 Task: Sort the products in the category "Tofu & Meat Alternatives" by unit price (low first).
Action: Mouse moved to (748, 273)
Screenshot: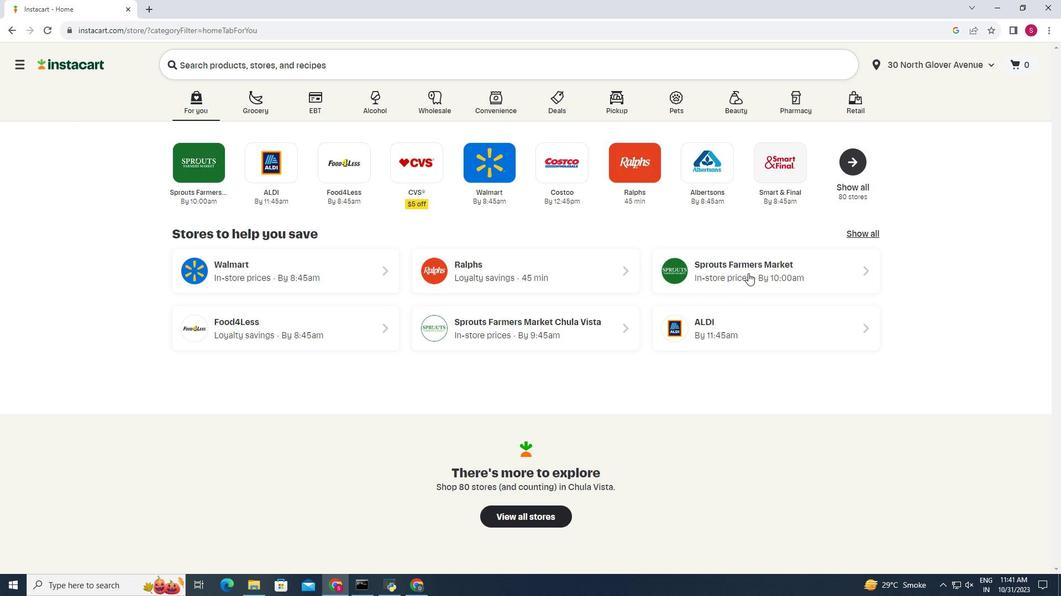 
Action: Mouse pressed left at (748, 273)
Screenshot: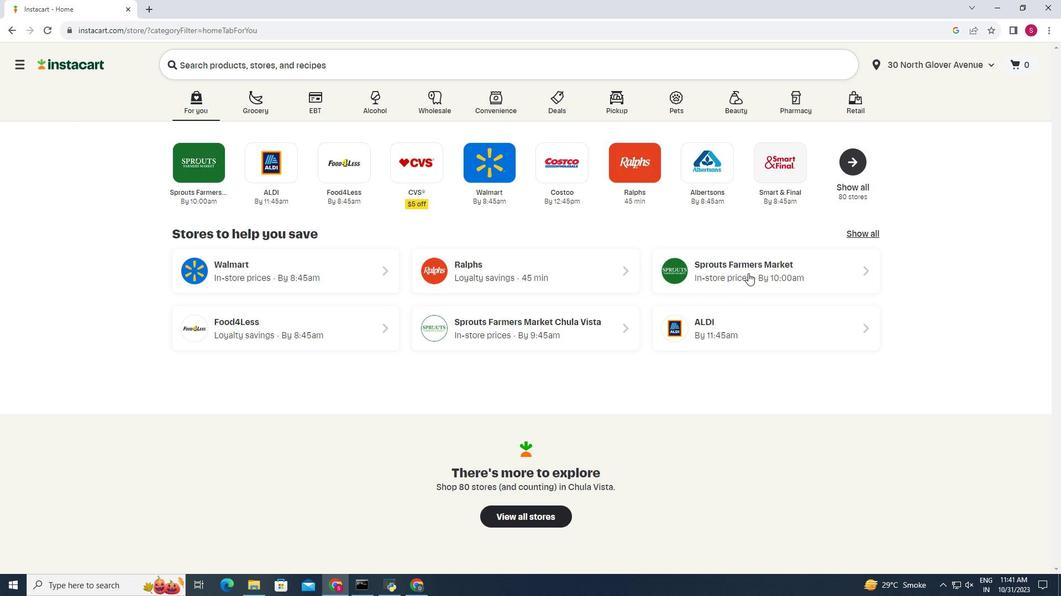 
Action: Mouse moved to (39, 484)
Screenshot: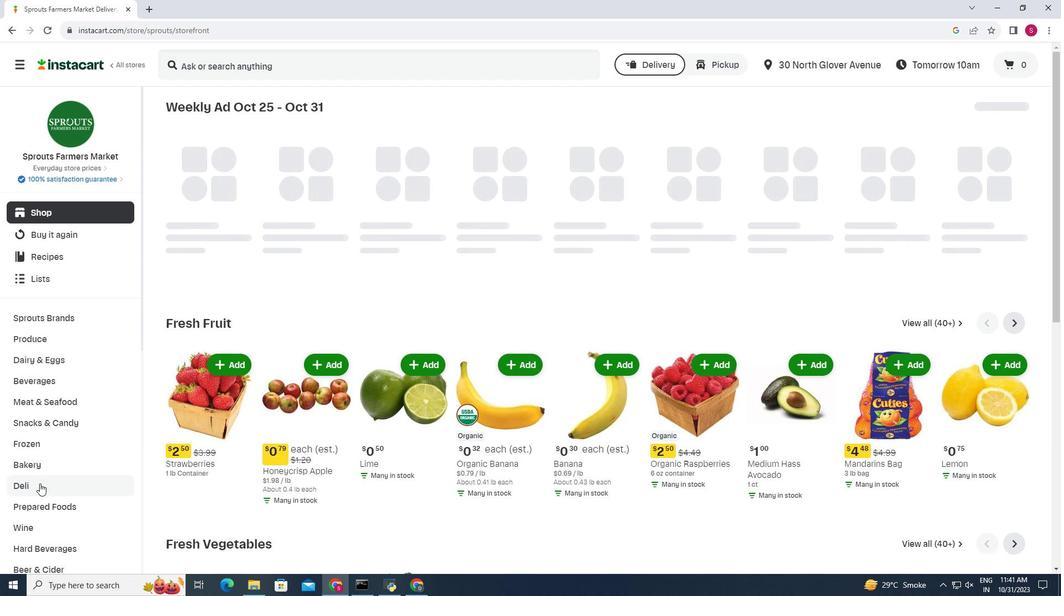 
Action: Mouse pressed left at (39, 484)
Screenshot: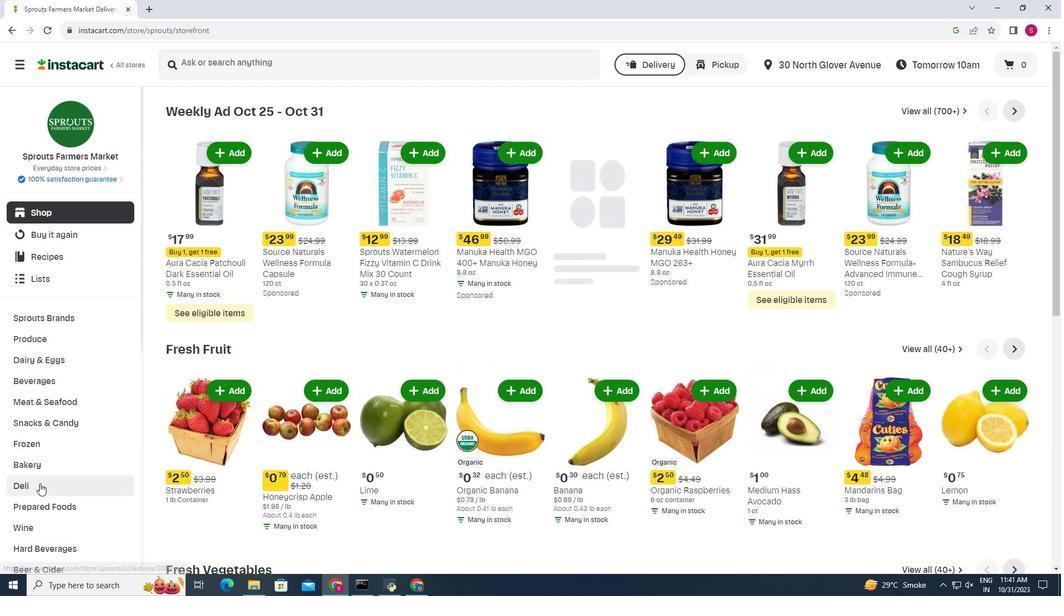 
Action: Mouse moved to (463, 144)
Screenshot: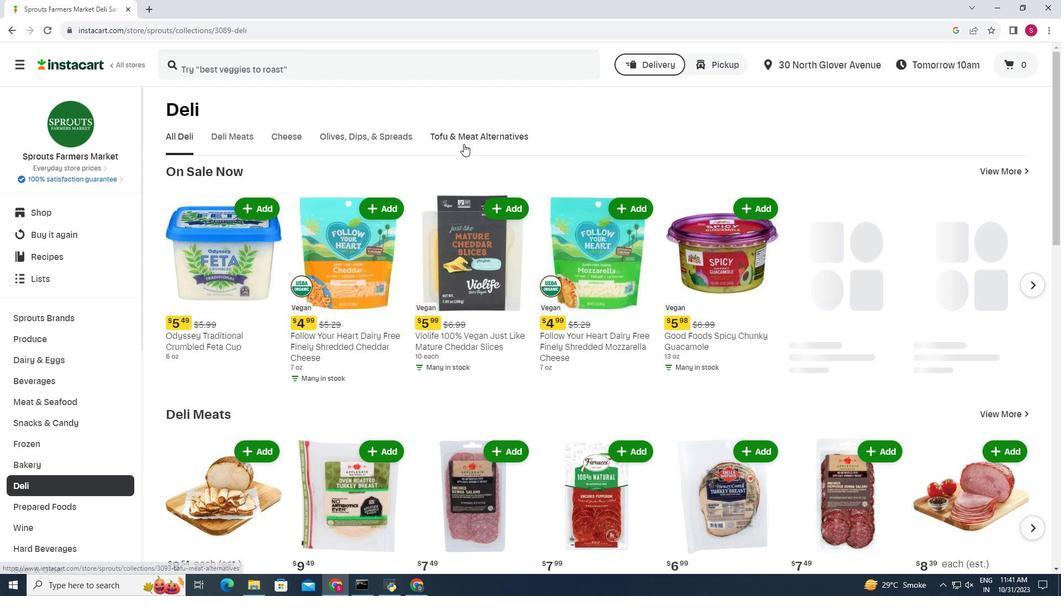 
Action: Mouse pressed left at (463, 144)
Screenshot: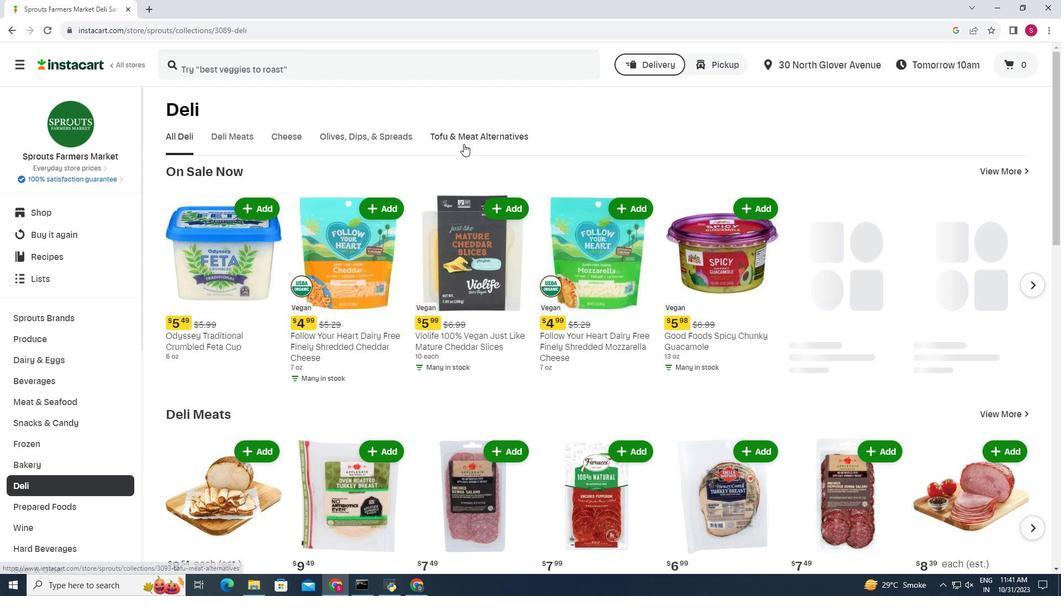 
Action: Mouse moved to (1025, 224)
Screenshot: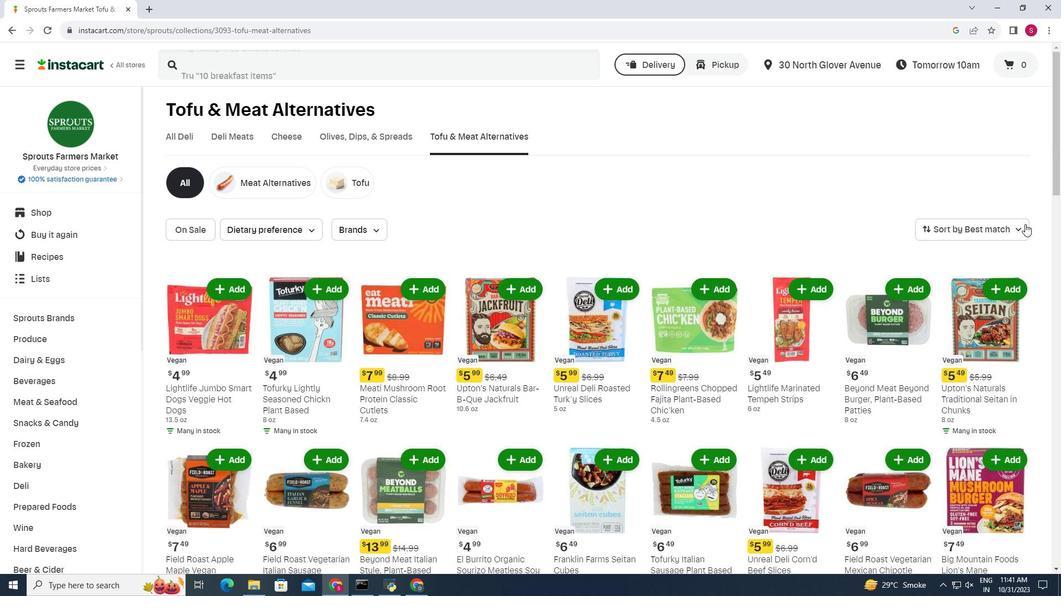 
Action: Mouse pressed left at (1025, 224)
Screenshot: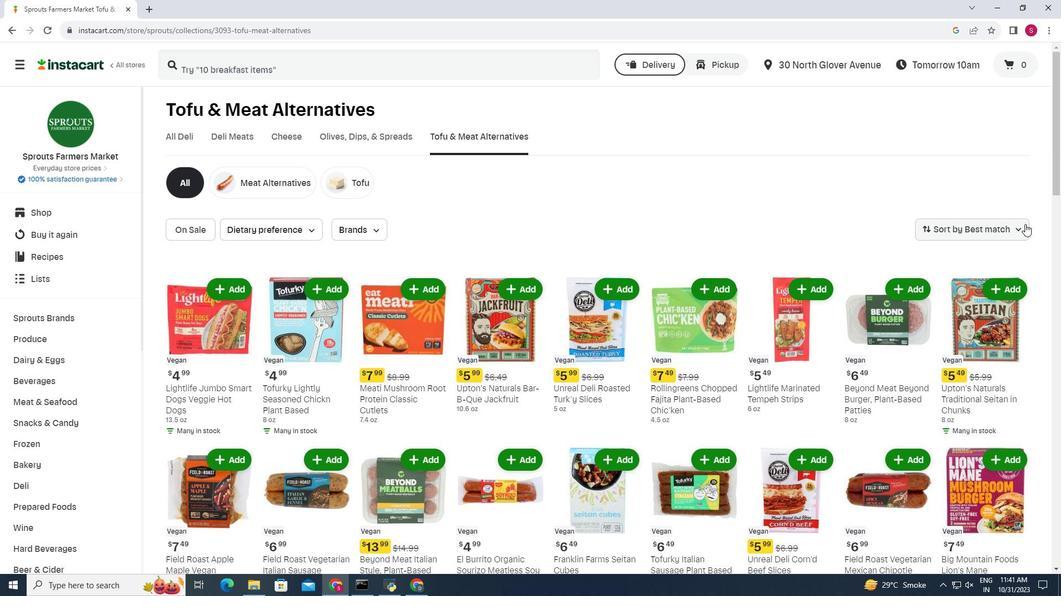 
Action: Mouse moved to (988, 327)
Screenshot: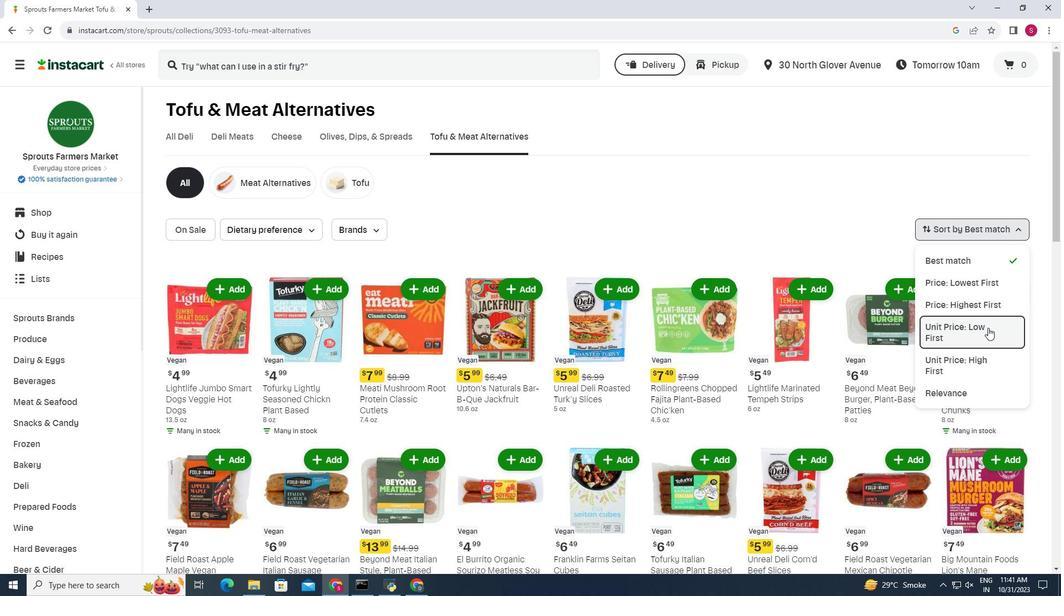 
Action: Mouse pressed left at (988, 327)
Screenshot: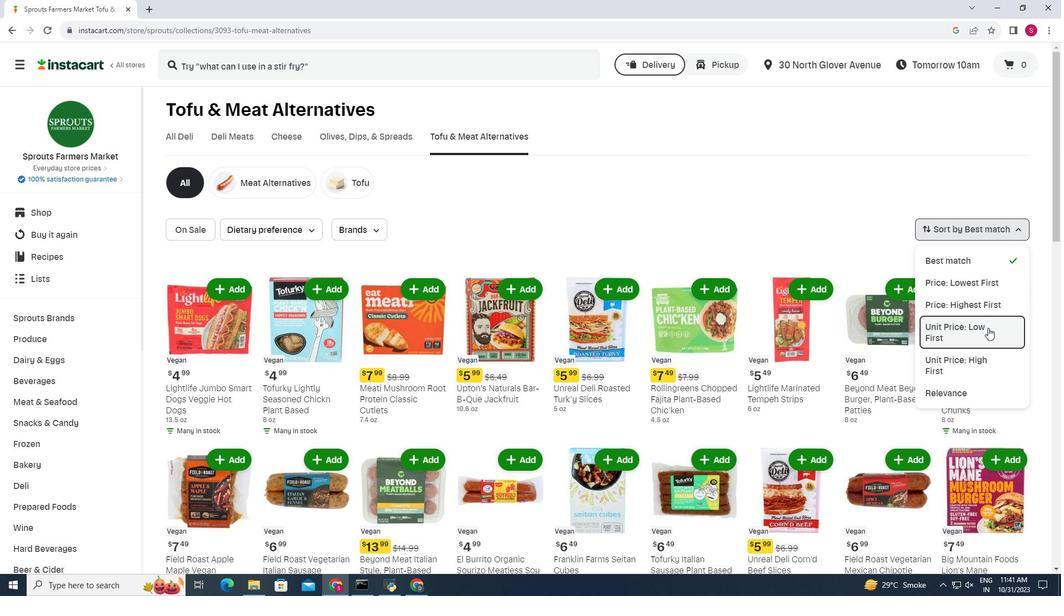 
Action: Mouse moved to (598, 217)
Screenshot: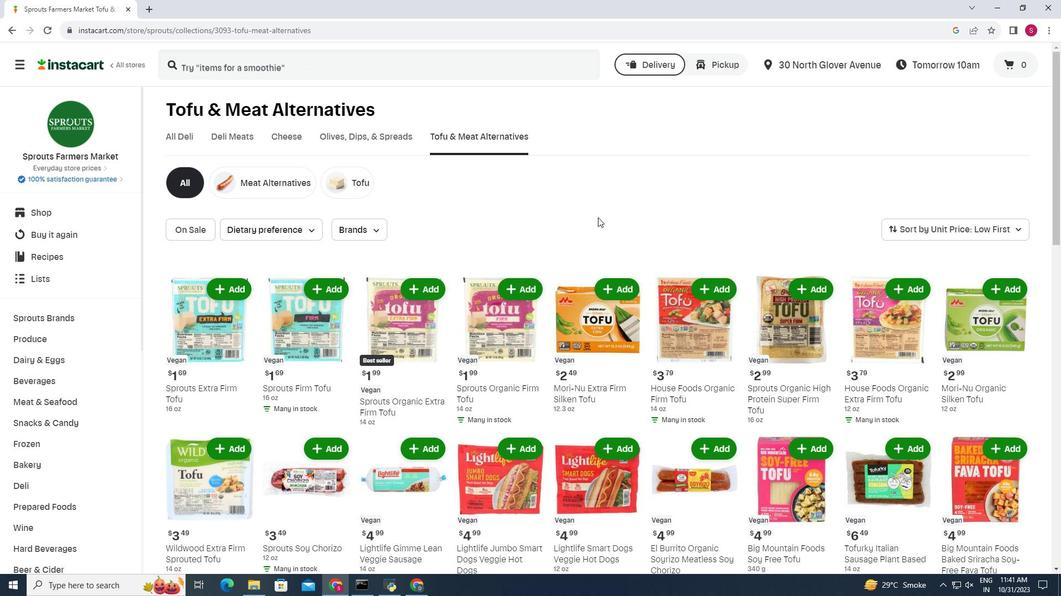 
Action: Mouse scrolled (598, 217) with delta (0, 0)
Screenshot: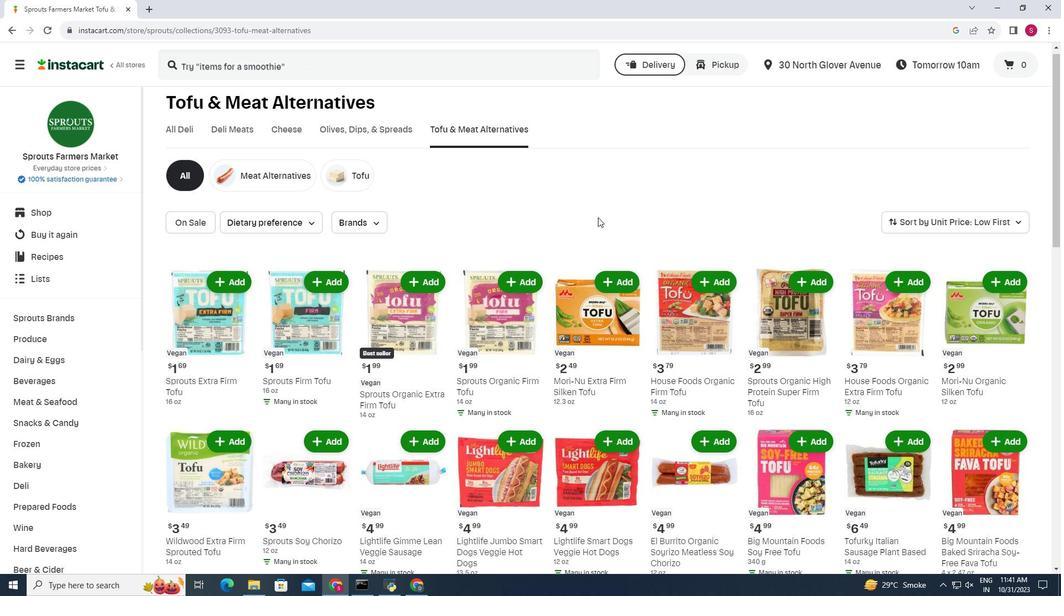
Action: Mouse moved to (599, 218)
Screenshot: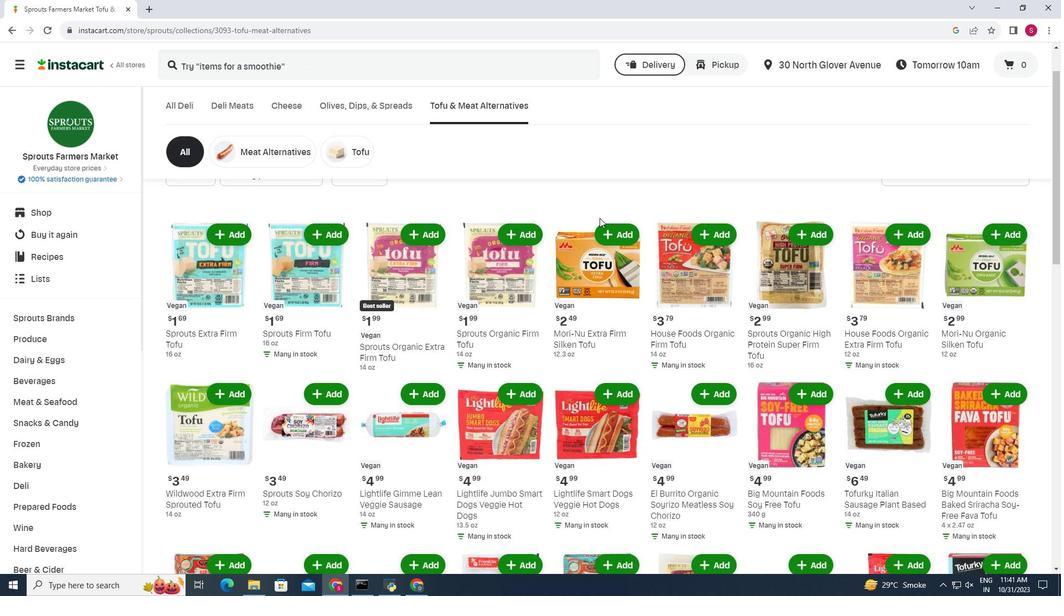 
Action: Mouse scrolled (599, 217) with delta (0, 0)
Screenshot: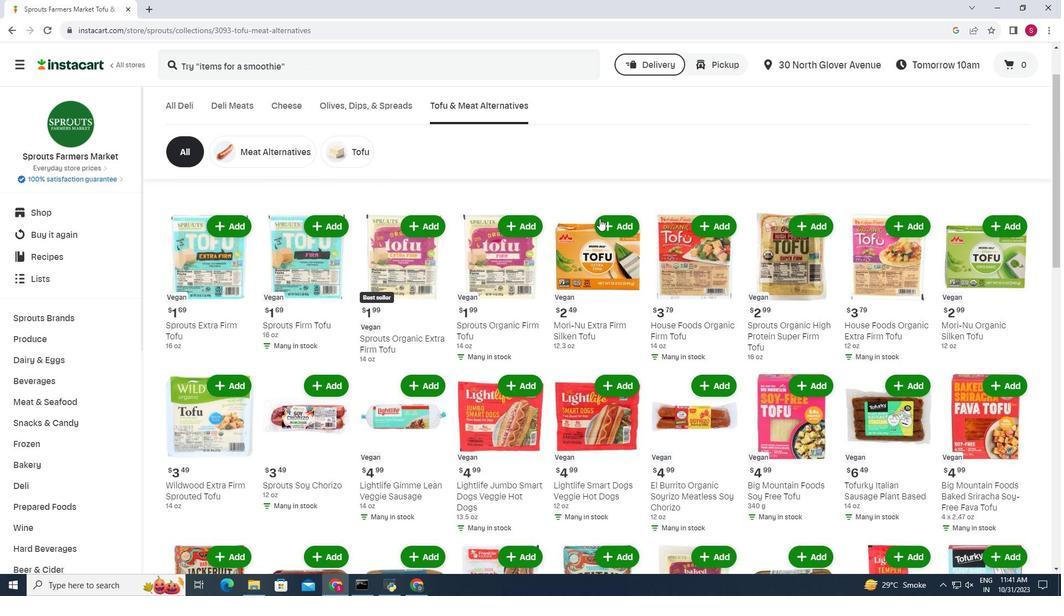 
Action: Mouse moved to (599, 218)
Screenshot: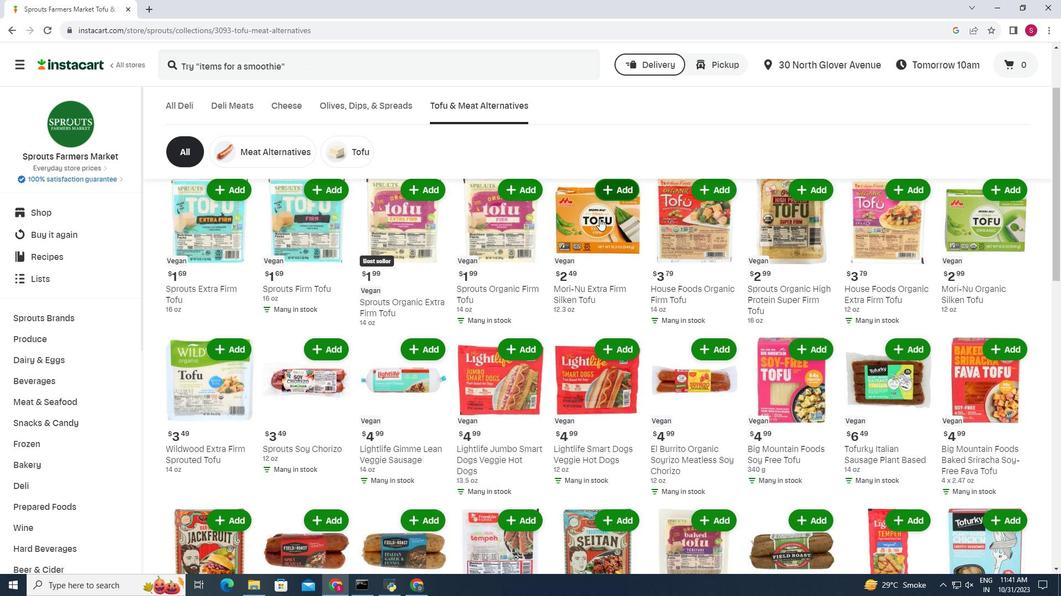 
Action: Mouse scrolled (599, 218) with delta (0, 0)
Screenshot: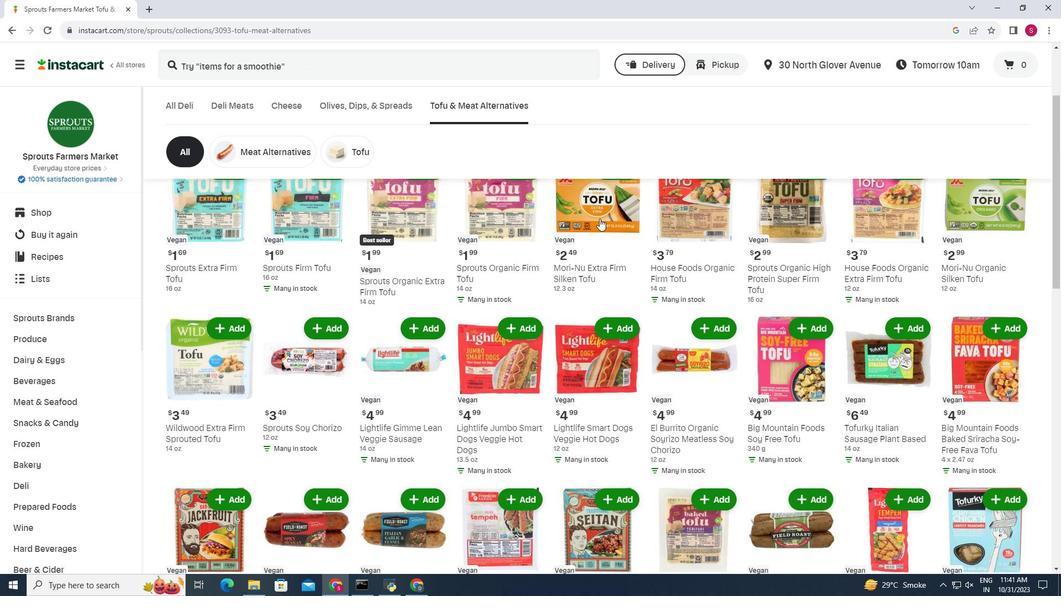 
Action: Mouse scrolled (599, 218) with delta (0, 0)
Screenshot: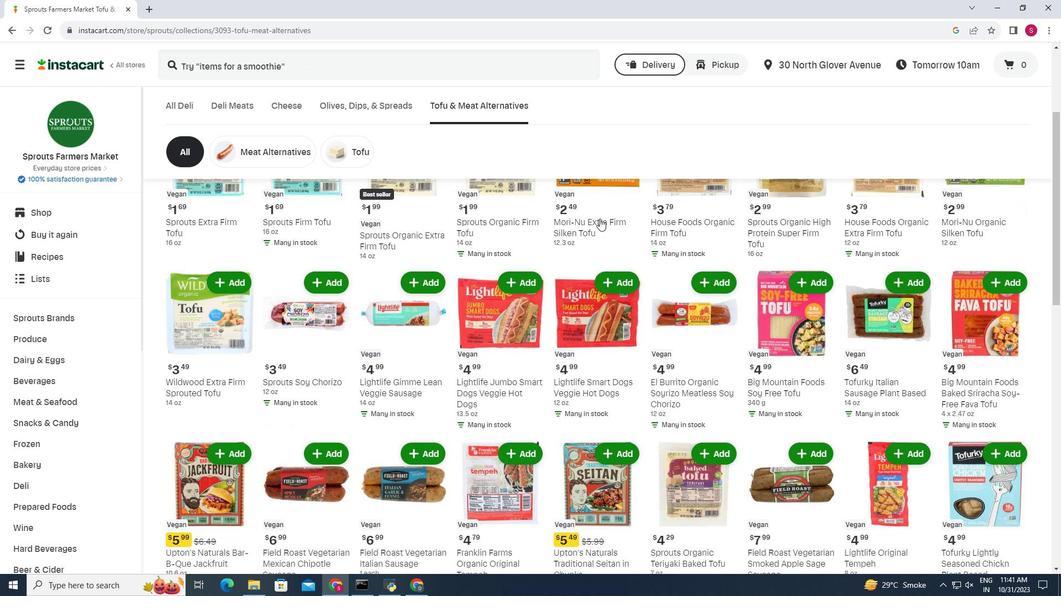 
Action: Mouse scrolled (599, 218) with delta (0, 0)
Screenshot: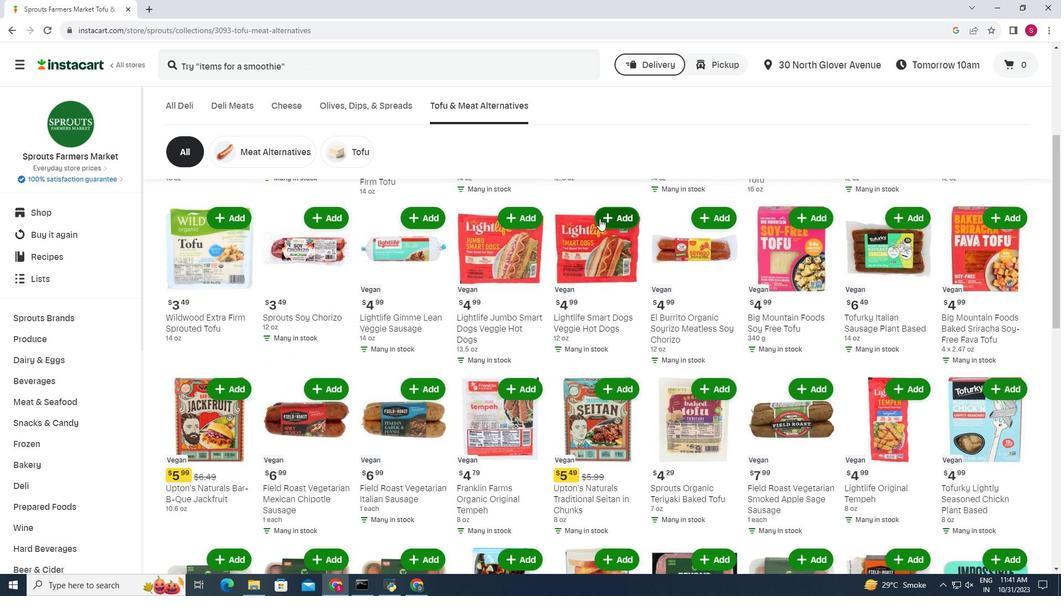
Action: Mouse scrolled (599, 218) with delta (0, 0)
Screenshot: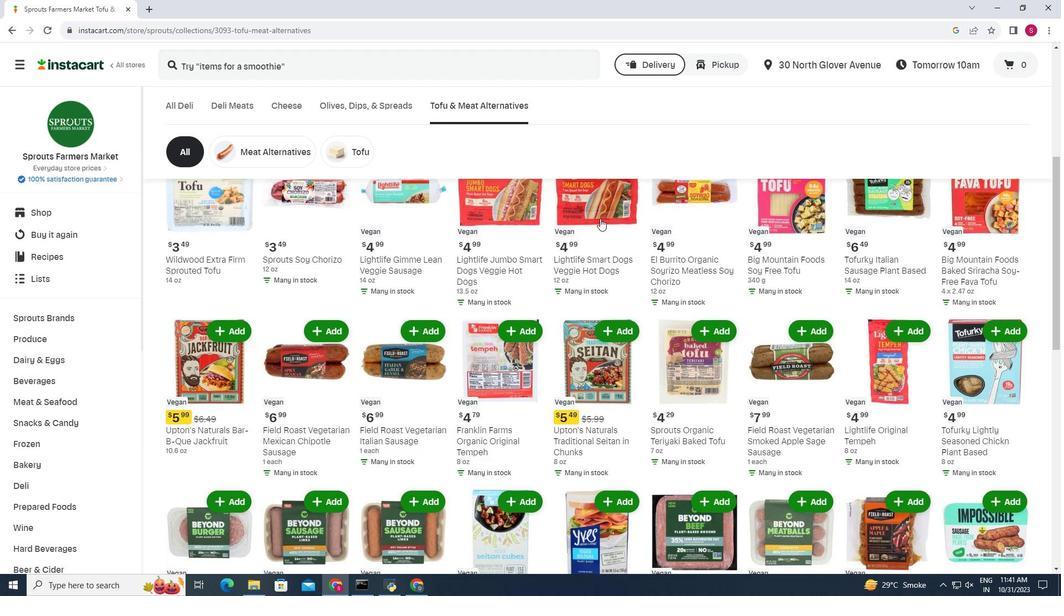 
Action: Mouse moved to (600, 218)
Screenshot: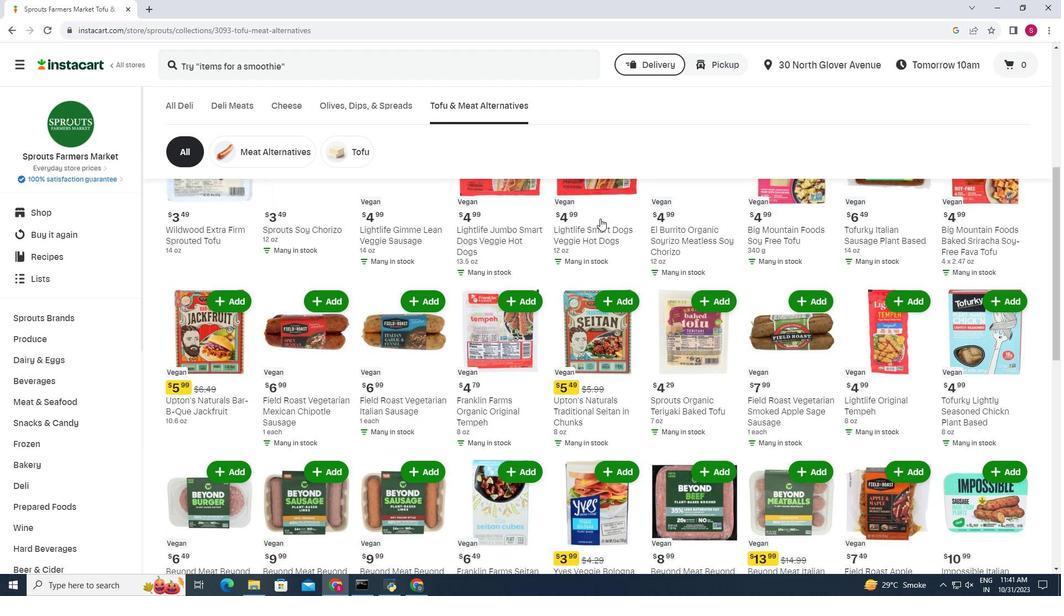 
Action: Mouse scrolled (600, 218) with delta (0, 0)
Screenshot: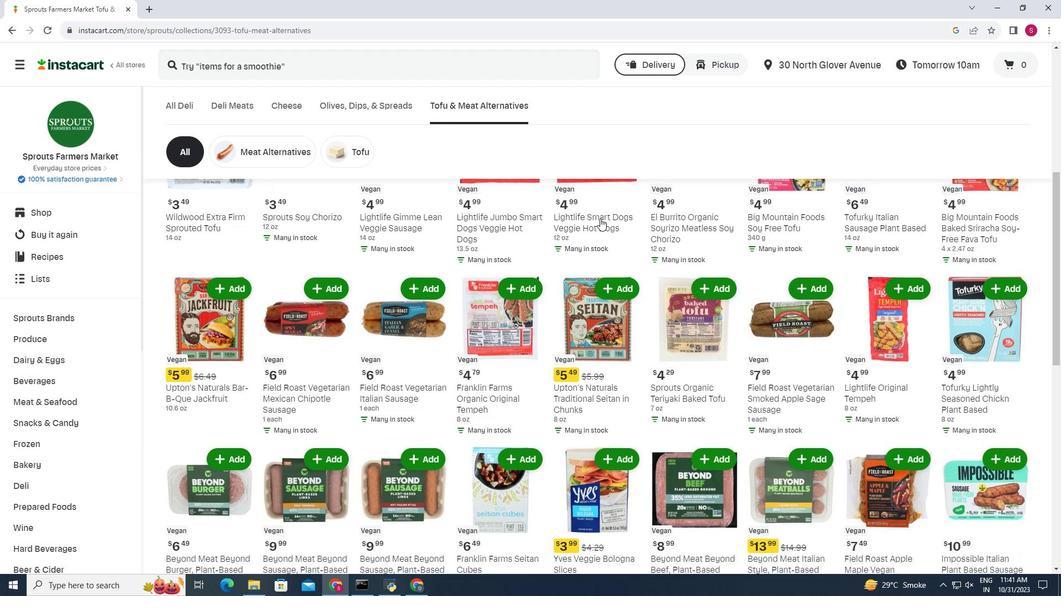 
Action: Mouse moved to (600, 219)
Screenshot: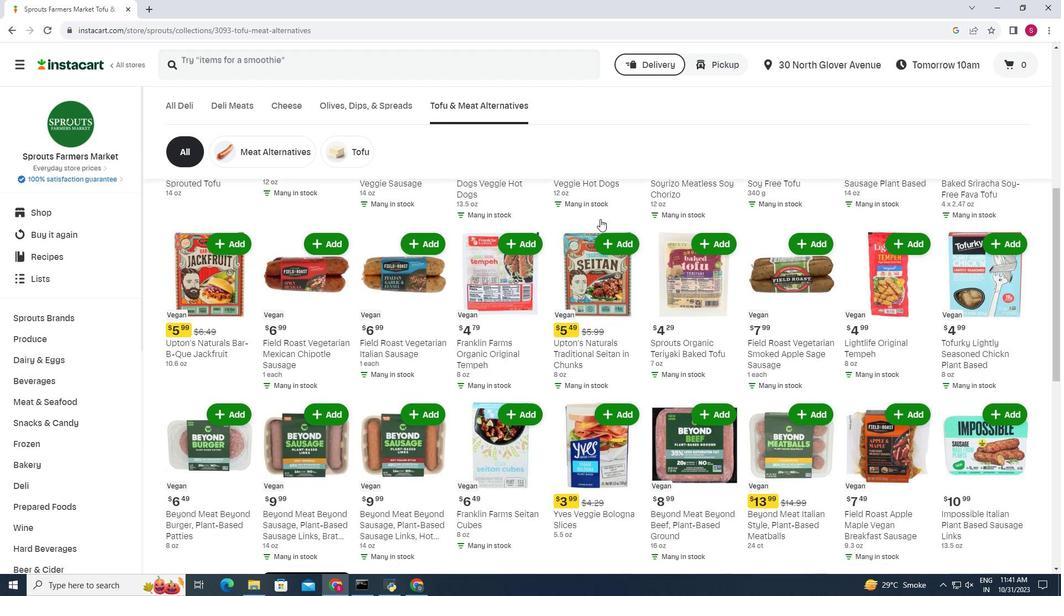 
Action: Mouse scrolled (600, 218) with delta (0, 0)
Screenshot: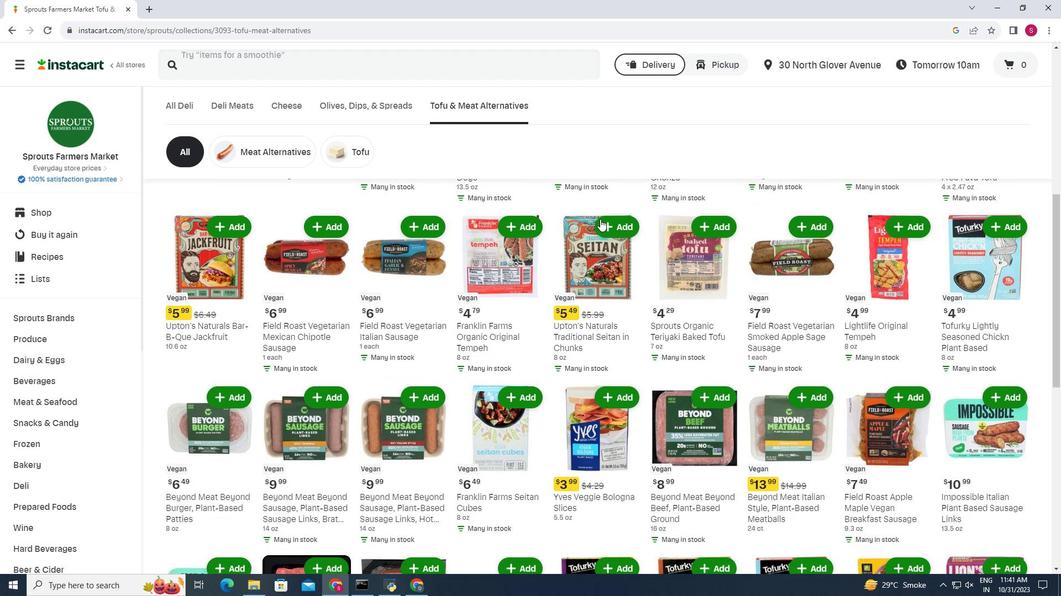 
Action: Mouse moved to (600, 219)
Screenshot: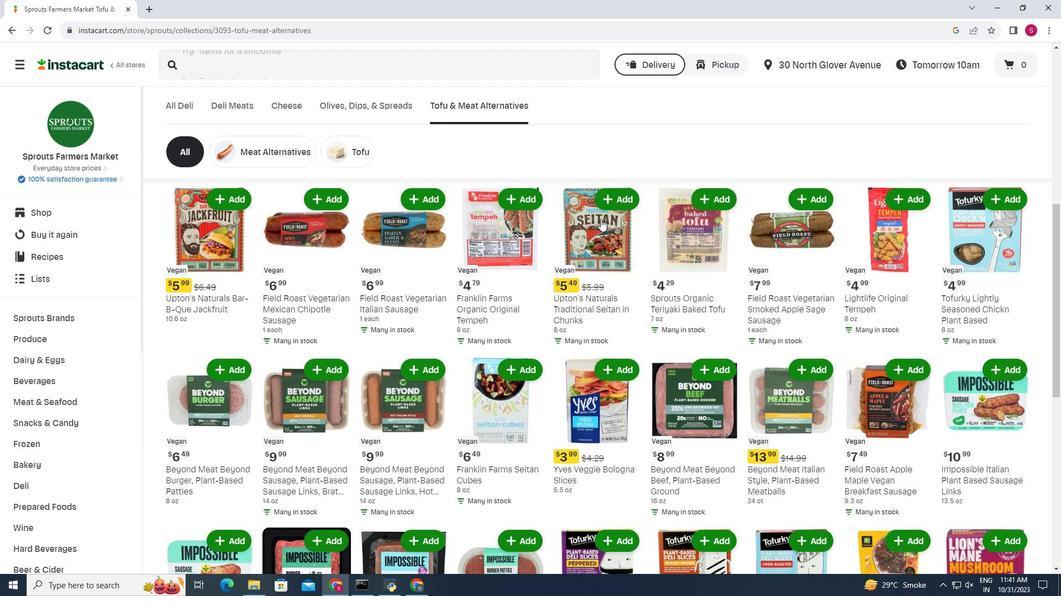 
Action: Mouse scrolled (600, 218) with delta (0, 0)
Screenshot: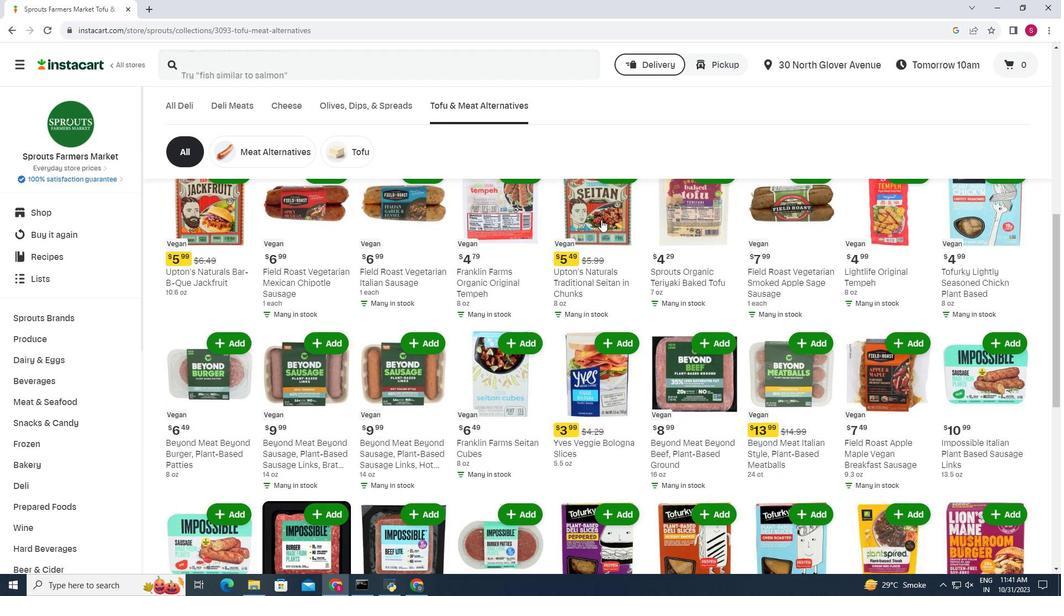 
Action: Mouse moved to (601, 219)
Screenshot: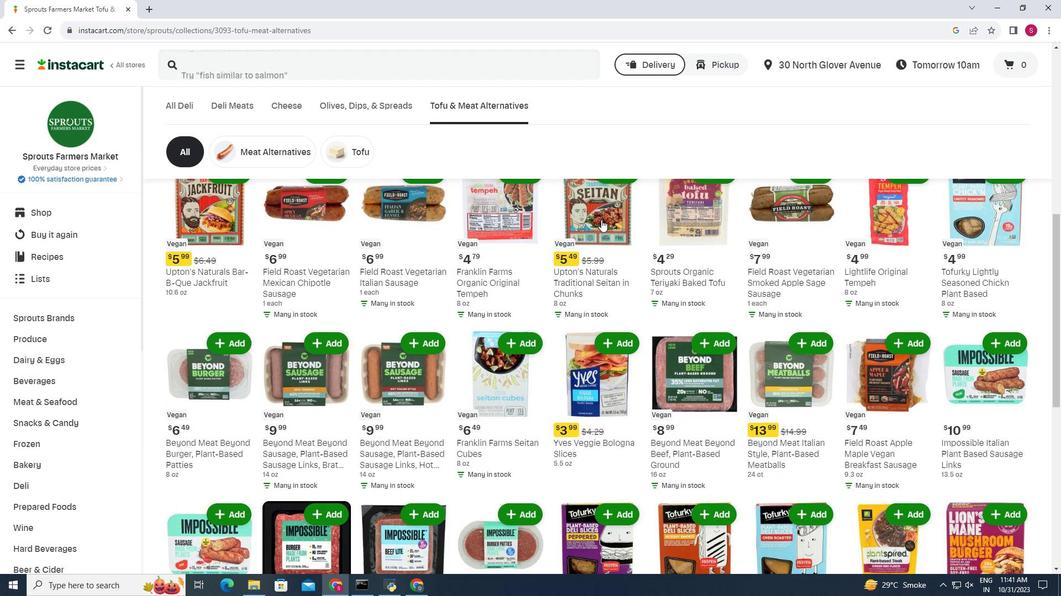 
Action: Mouse scrolled (601, 219) with delta (0, 0)
Screenshot: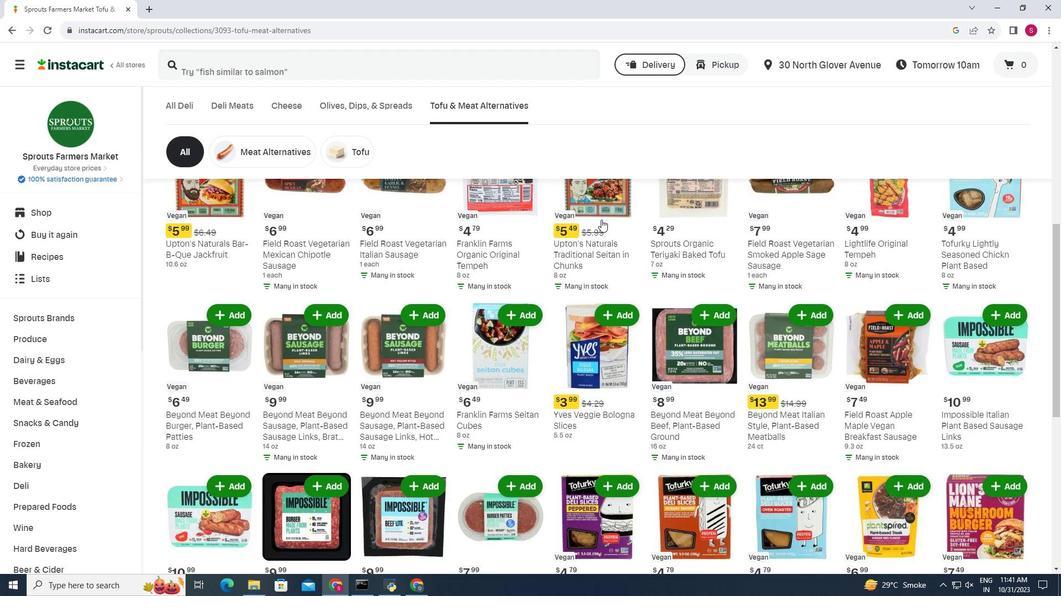 
Action: Mouse moved to (601, 220)
Screenshot: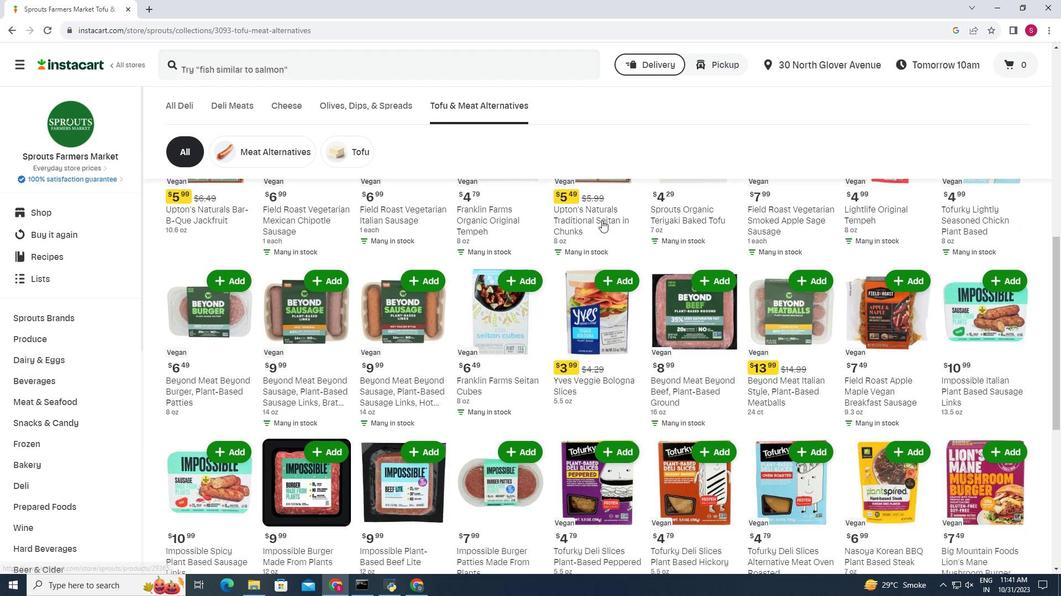 
Action: Mouse scrolled (601, 219) with delta (0, 0)
Screenshot: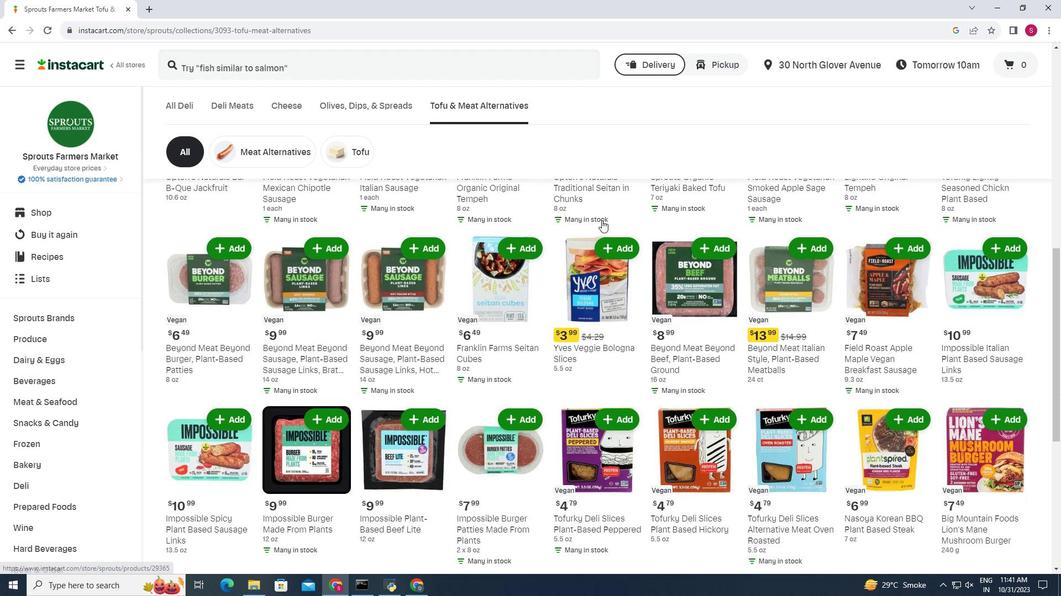 
Action: Mouse scrolled (601, 219) with delta (0, 0)
Screenshot: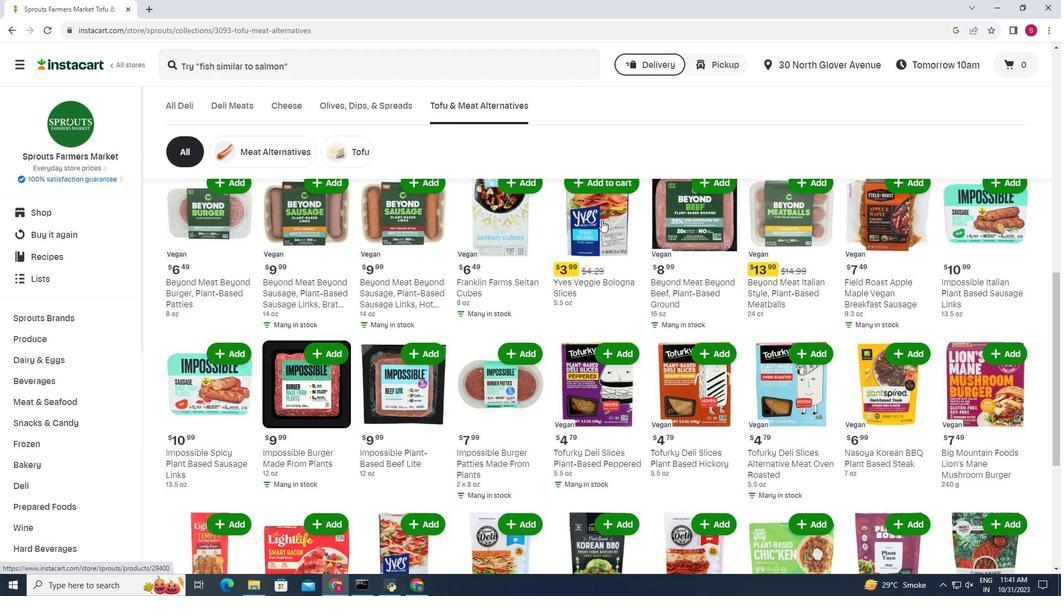 
Action: Mouse scrolled (601, 219) with delta (0, 0)
Screenshot: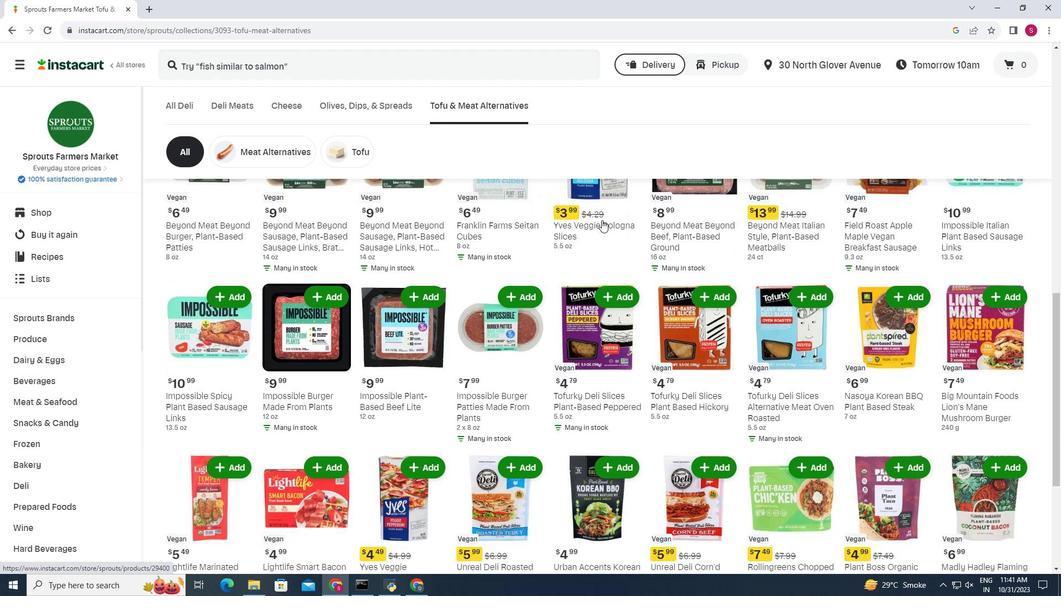 
Action: Mouse scrolled (601, 219) with delta (0, 0)
Screenshot: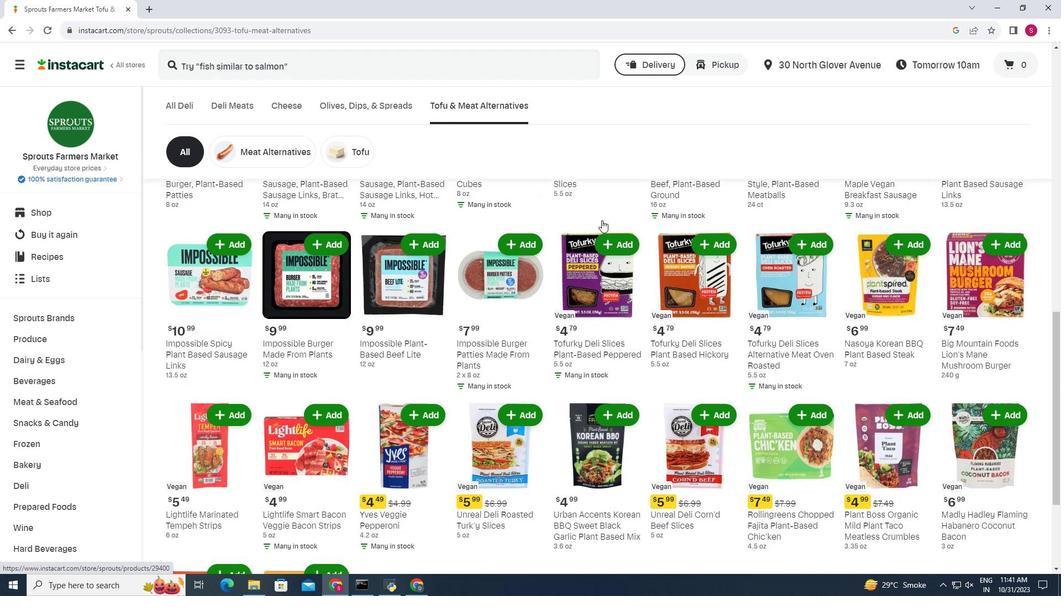 
Action: Mouse scrolled (601, 219) with delta (0, 0)
Screenshot: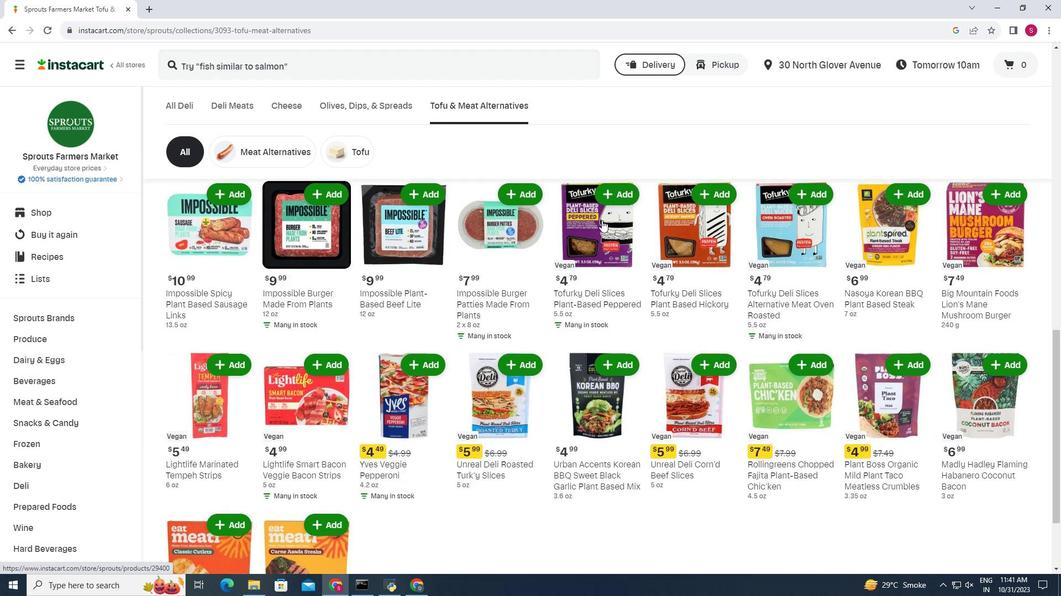
Action: Mouse scrolled (601, 219) with delta (0, 0)
Screenshot: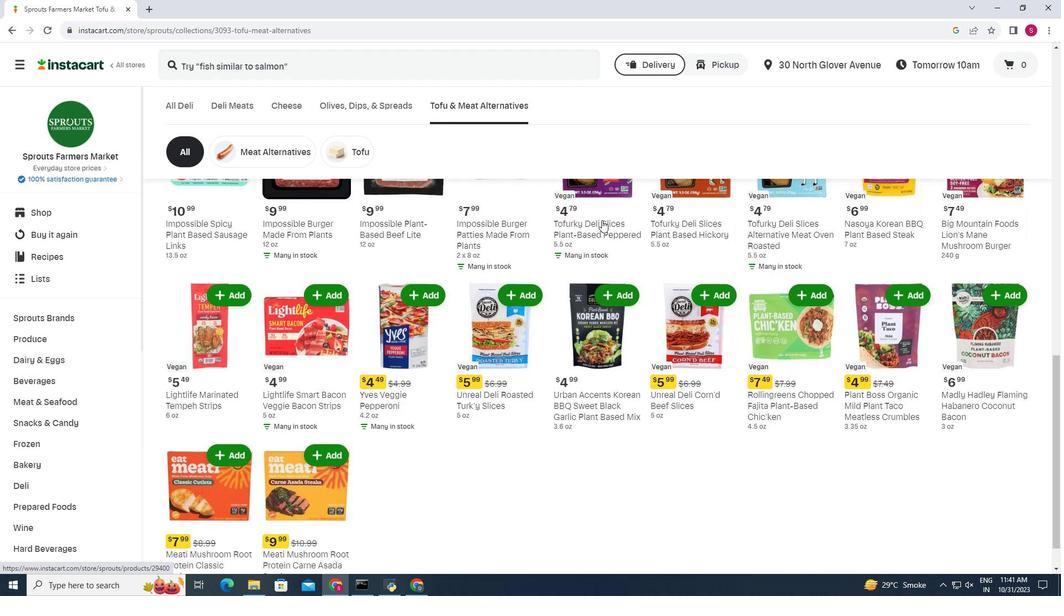 
Action: Mouse scrolled (601, 219) with delta (0, 0)
Screenshot: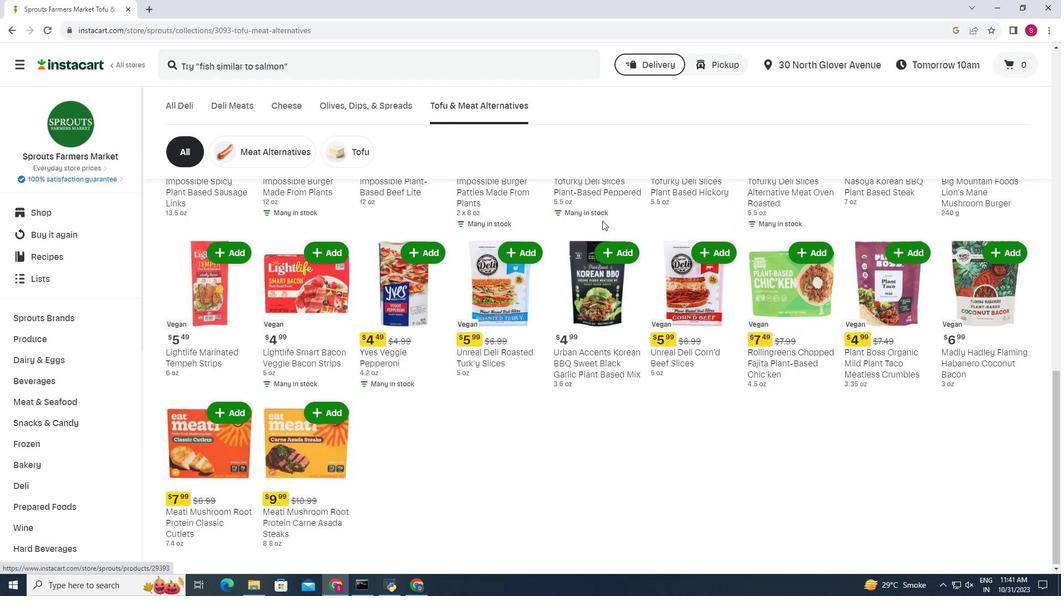 
Action: Mouse moved to (603, 221)
Screenshot: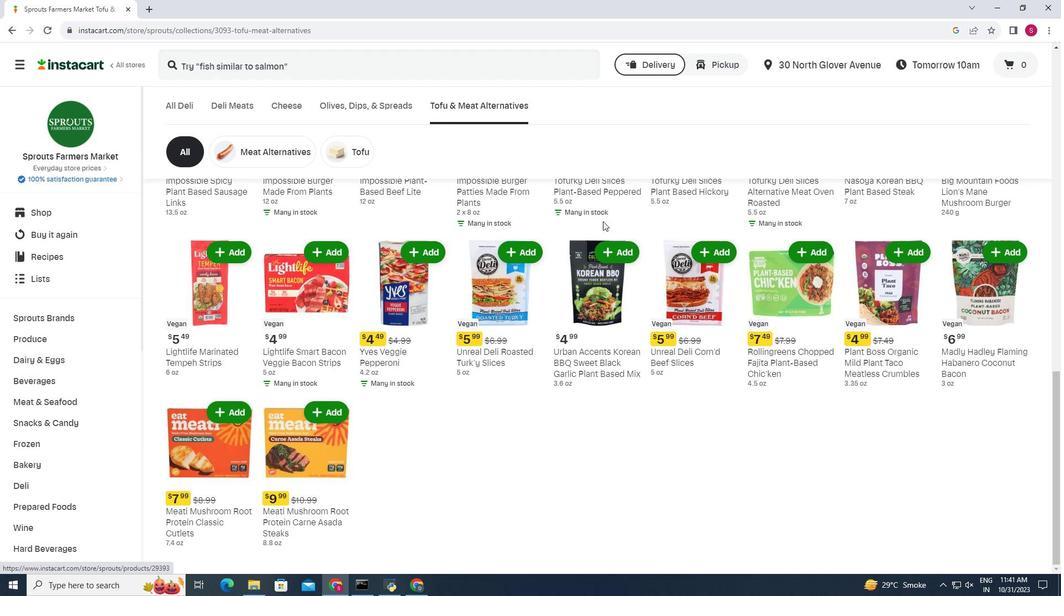 
Action: Mouse scrolled (603, 221) with delta (0, 0)
Screenshot: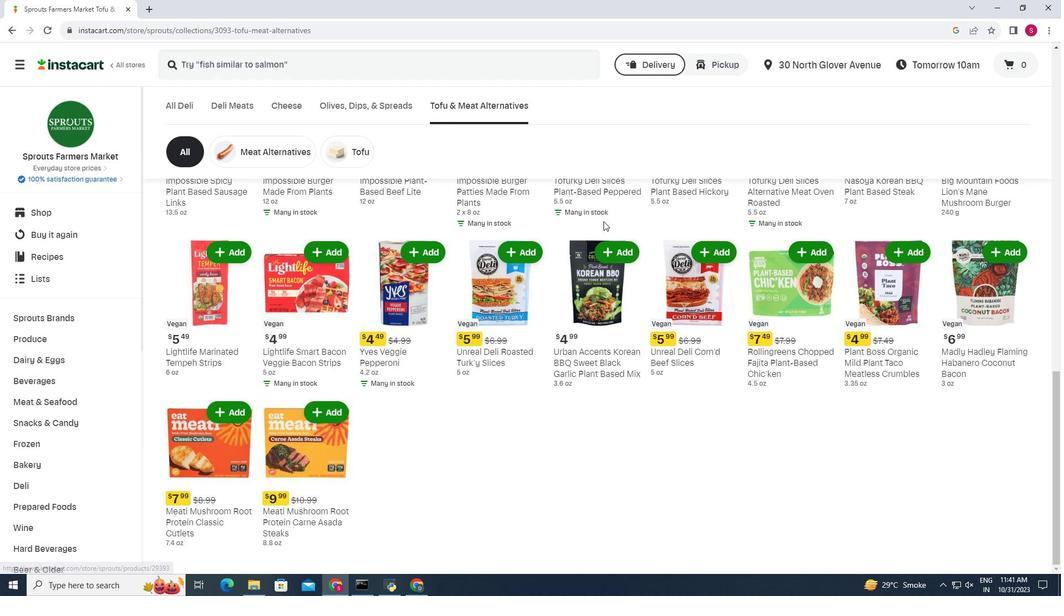 
Action: Mouse moved to (603, 221)
Screenshot: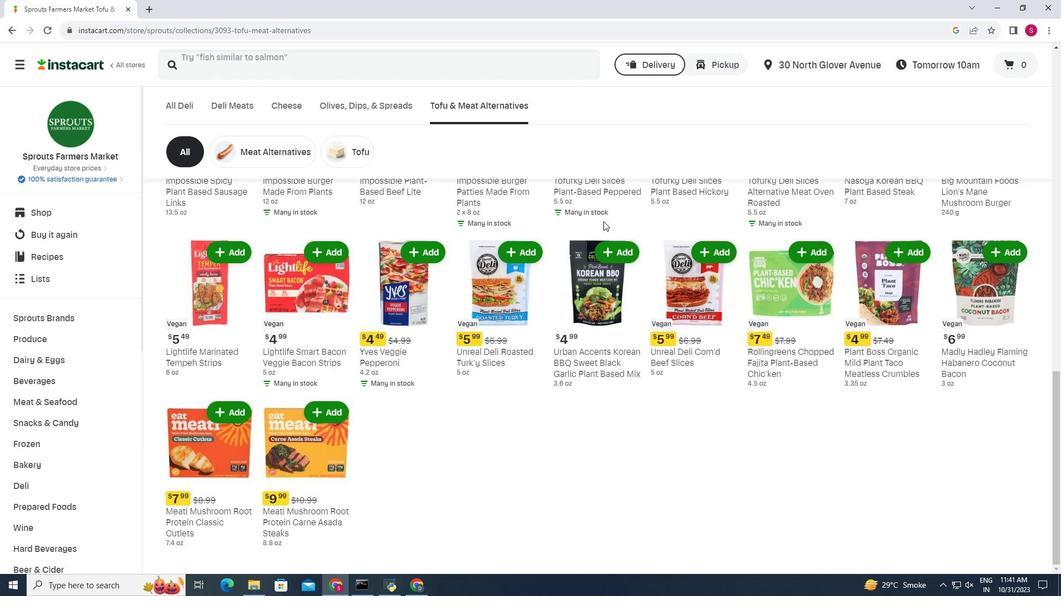 
Action: Mouse scrolled (603, 221) with delta (0, 0)
Screenshot: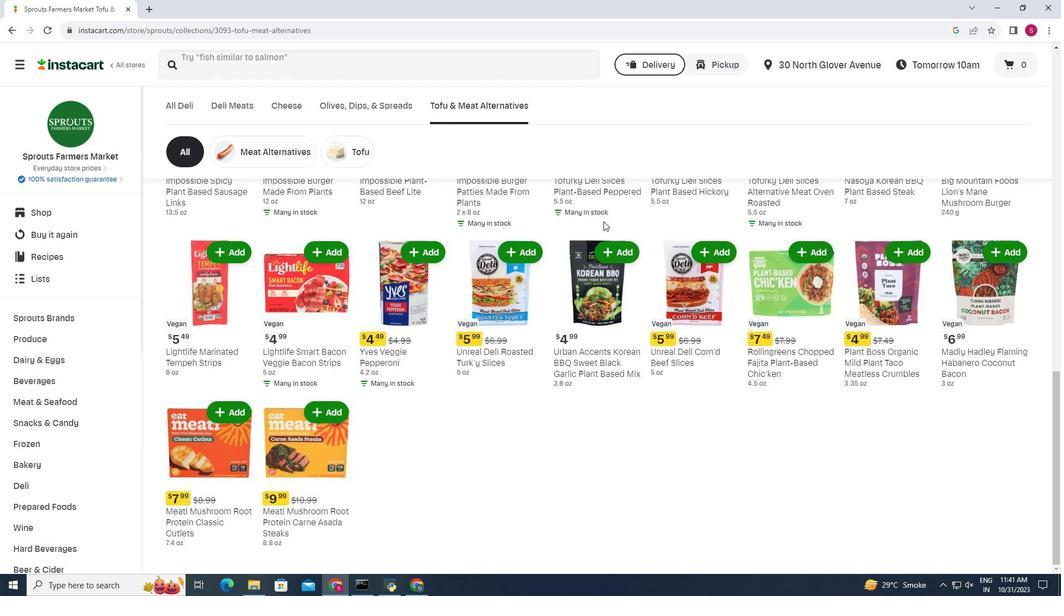 
